 Task: Add an event with the title Marketing Campaign Evaluation and Optimization, date '2024/05/20', time 9:40 AM to 11:40 AMand add a description: _x000D_
Forming Pairs: Divide the team into pairs. Each pair will consist of a faller and one or more catchers. Ideally, the catchers should be physically capable of supporting the weight of the faller.Select event color  Grape . Add location for the event as: Geneva, Switzerland, logged in from the account softage.4@softage.netand send the event invitation to softage.5@softage.net and softage.6@softage.net. Set a reminder for the event Every weekday(Monday to Friday)
Action: Mouse moved to (74, 86)
Screenshot: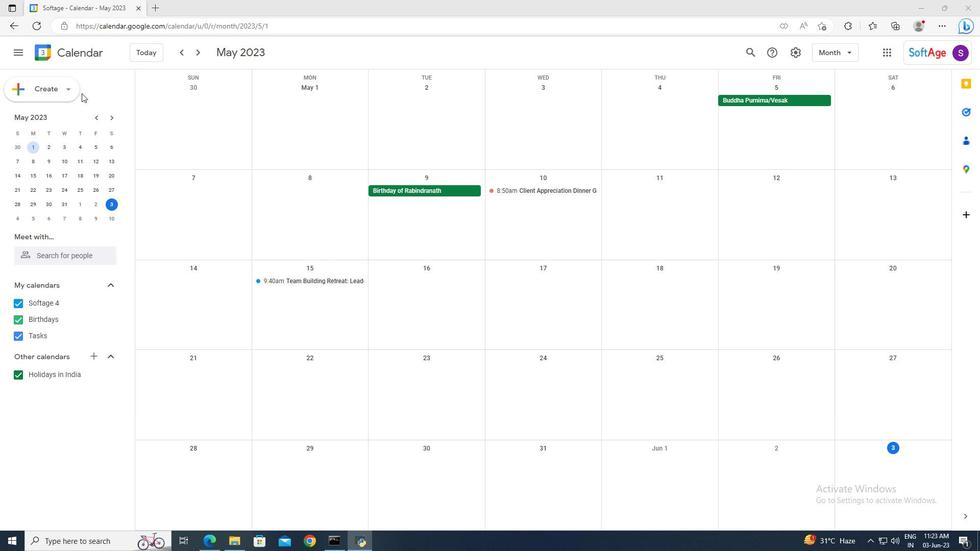 
Action: Mouse pressed left at (74, 86)
Screenshot: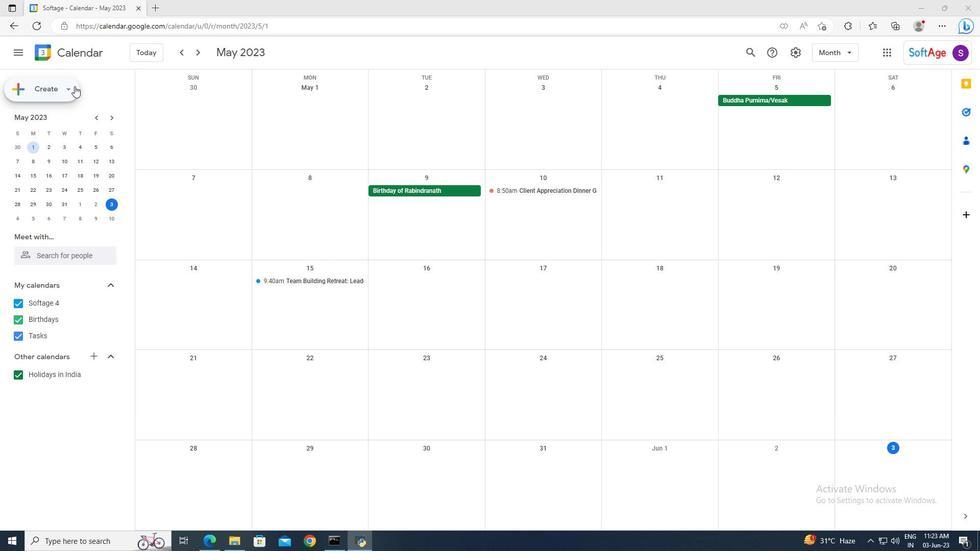 
Action: Mouse moved to (74, 111)
Screenshot: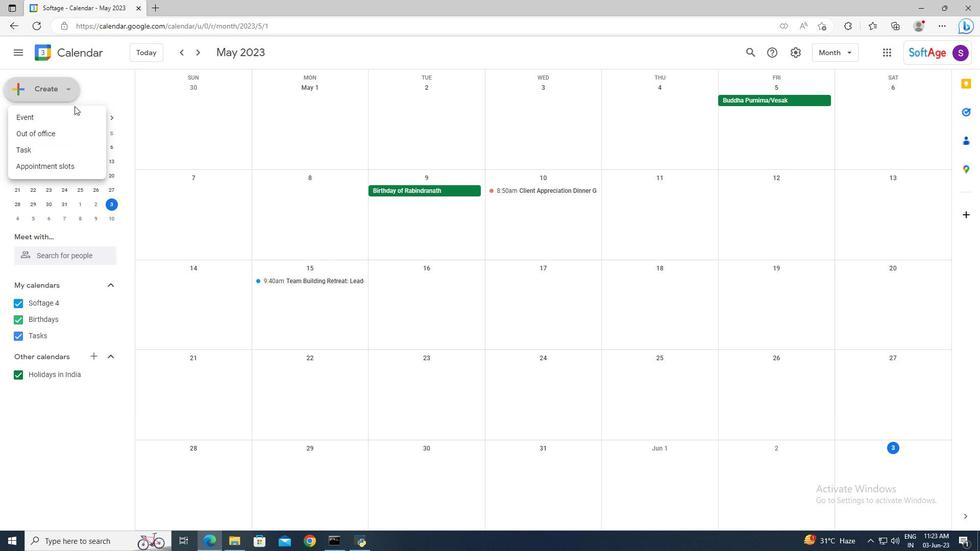 
Action: Mouse pressed left at (74, 111)
Screenshot: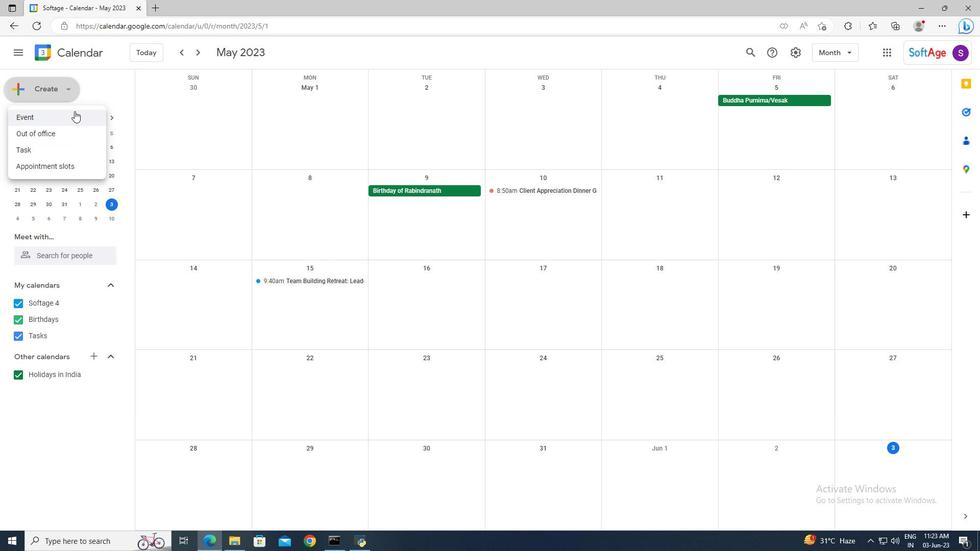 
Action: Mouse moved to (160, 346)
Screenshot: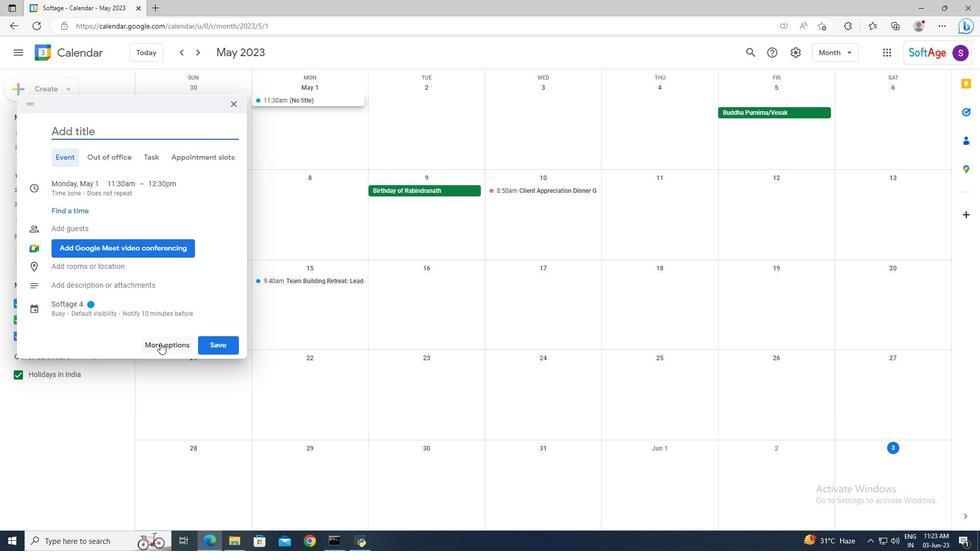 
Action: Mouse pressed left at (160, 346)
Screenshot: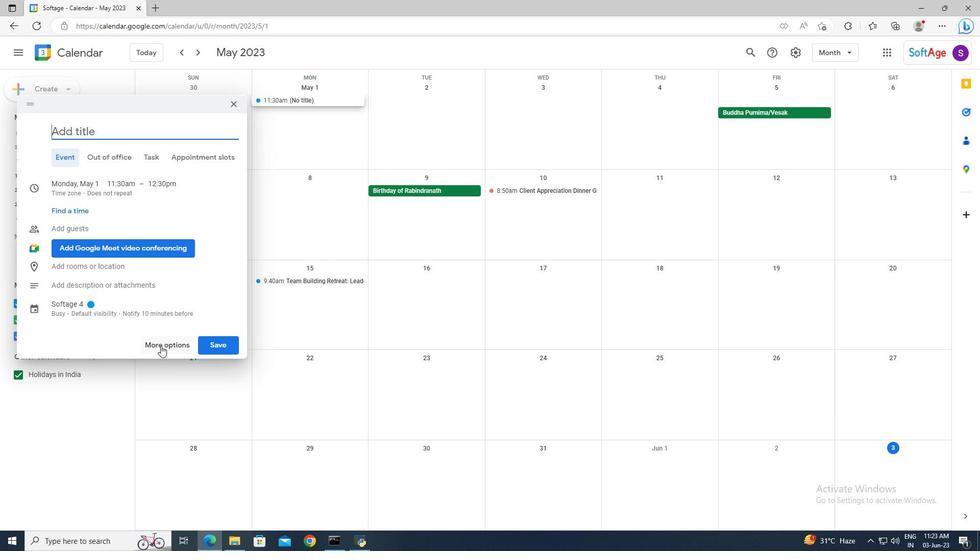
Action: Mouse moved to (160, 61)
Screenshot: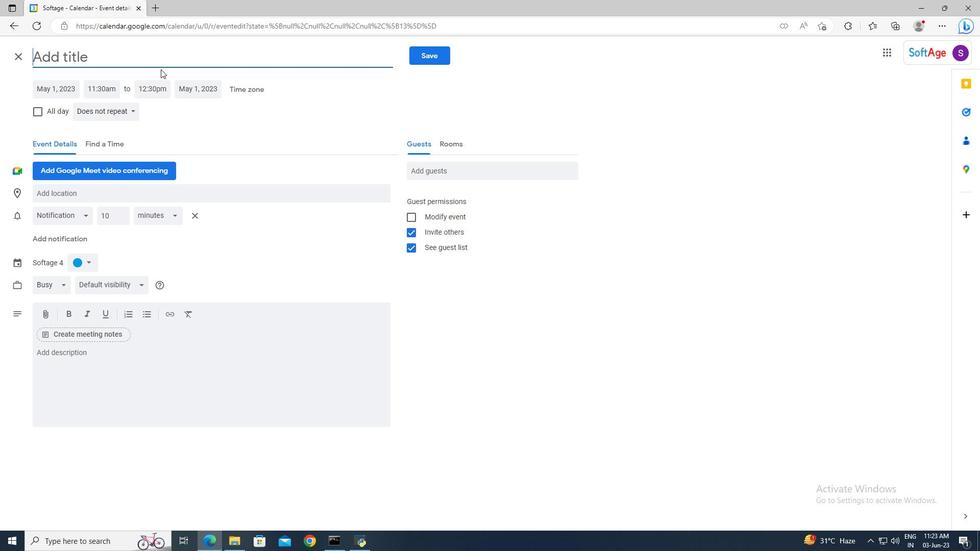
Action: Mouse pressed left at (160, 61)
Screenshot: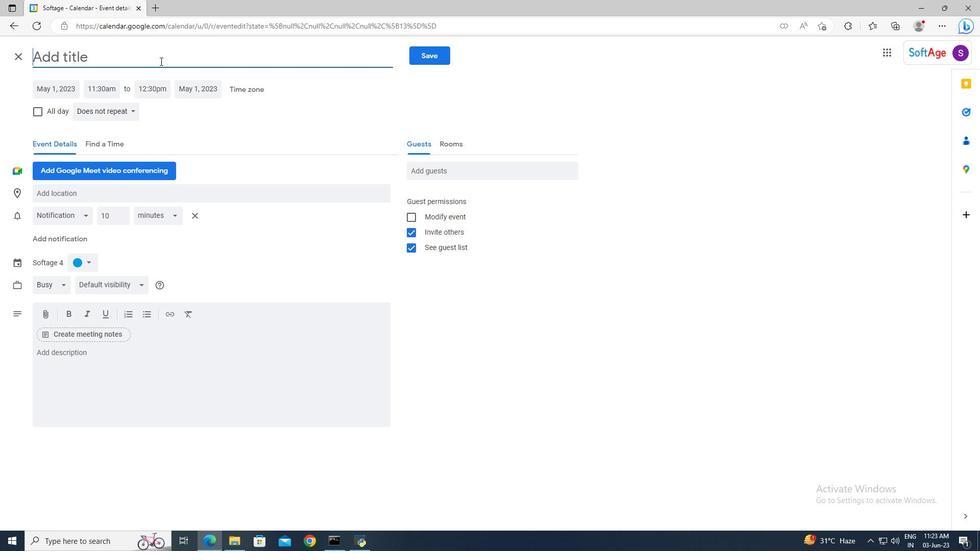 
Action: Key pressed <Key.shift>Marketing<Key.space><Key.shift>Campaign<Key.space><Key.shift>Evaluation<Key.space>and<Key.space><Key.shift>Optimization
Screenshot: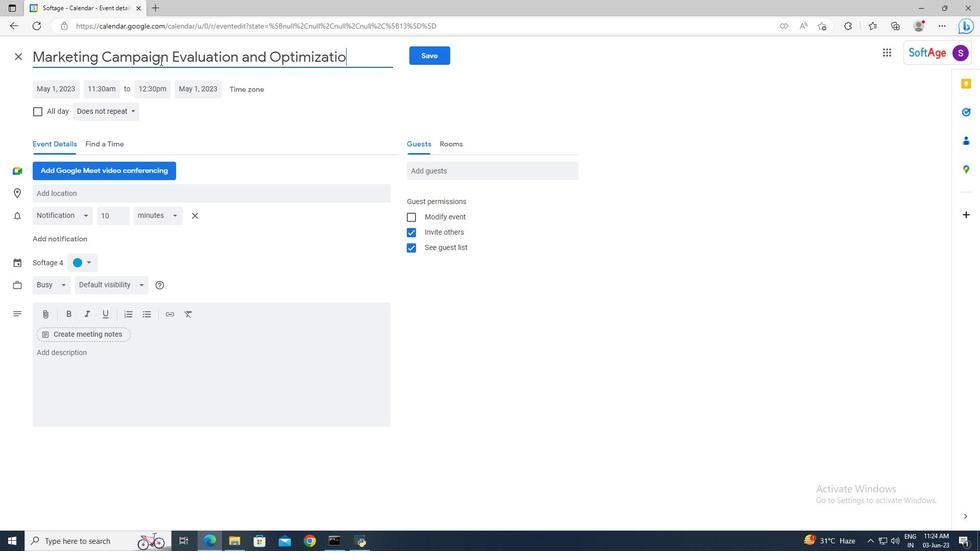 
Action: Mouse moved to (71, 89)
Screenshot: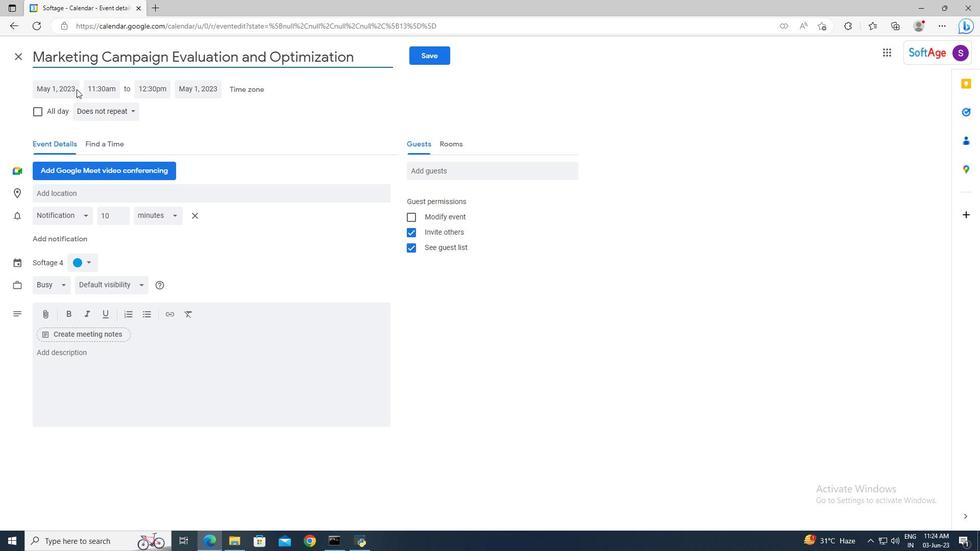 
Action: Mouse pressed left at (71, 89)
Screenshot: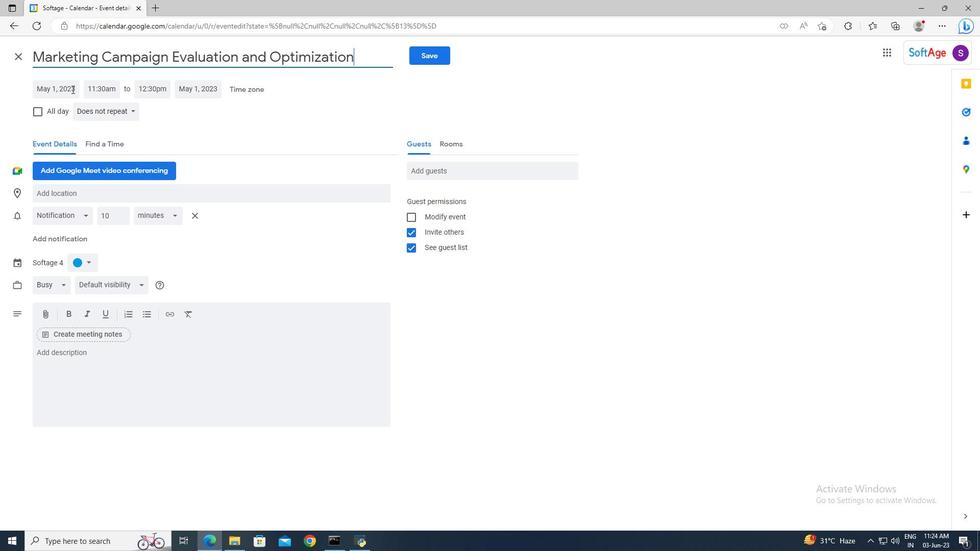 
Action: Mouse moved to (159, 109)
Screenshot: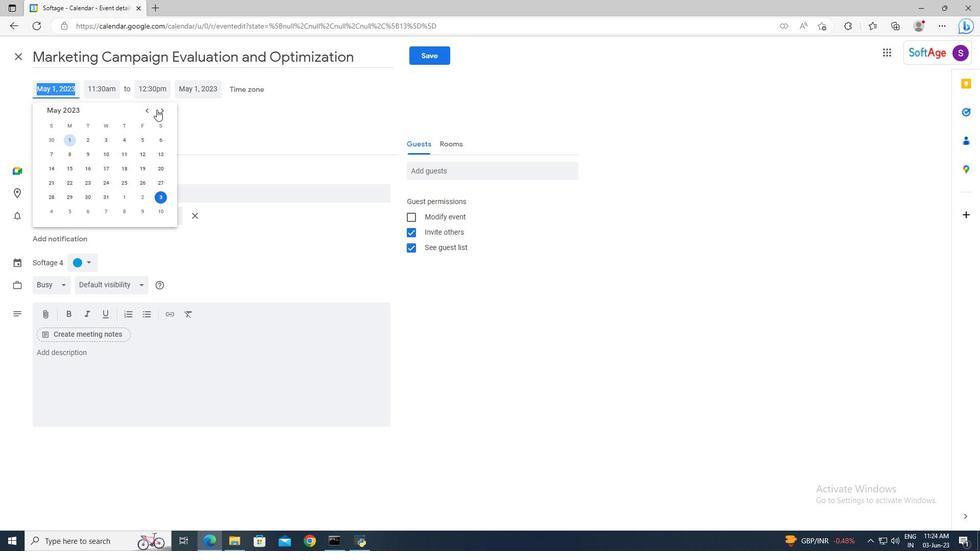 
Action: Mouse pressed left at (159, 109)
Screenshot: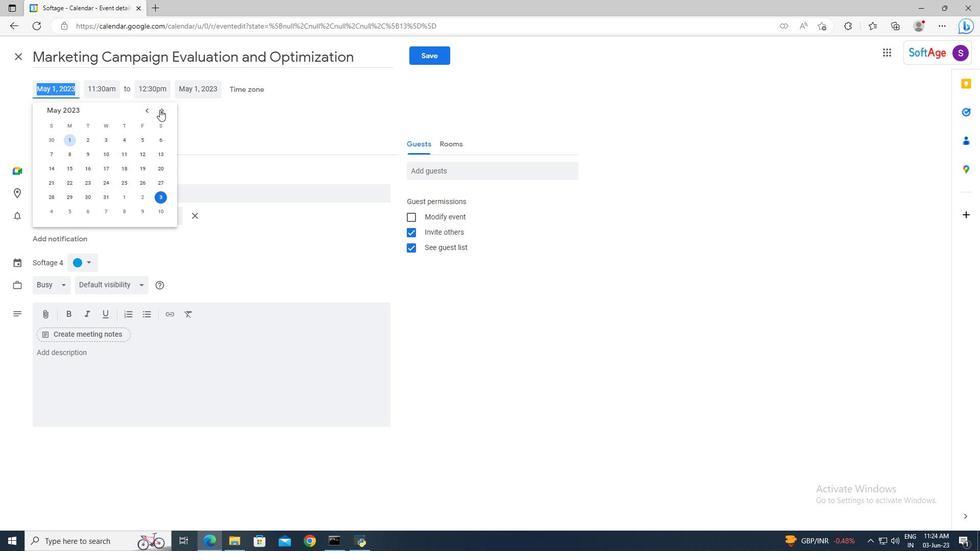 
Action: Mouse pressed left at (159, 109)
Screenshot: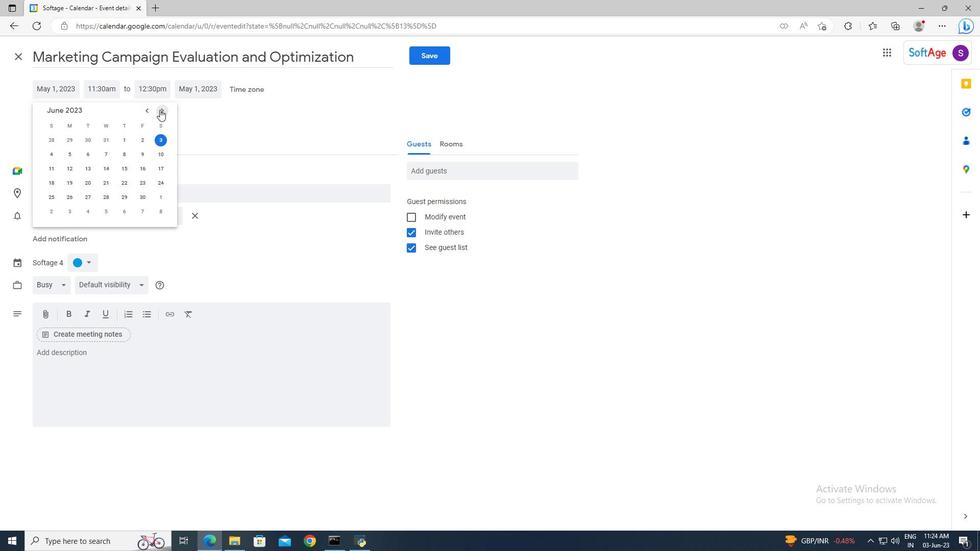 
Action: Mouse pressed left at (159, 109)
Screenshot: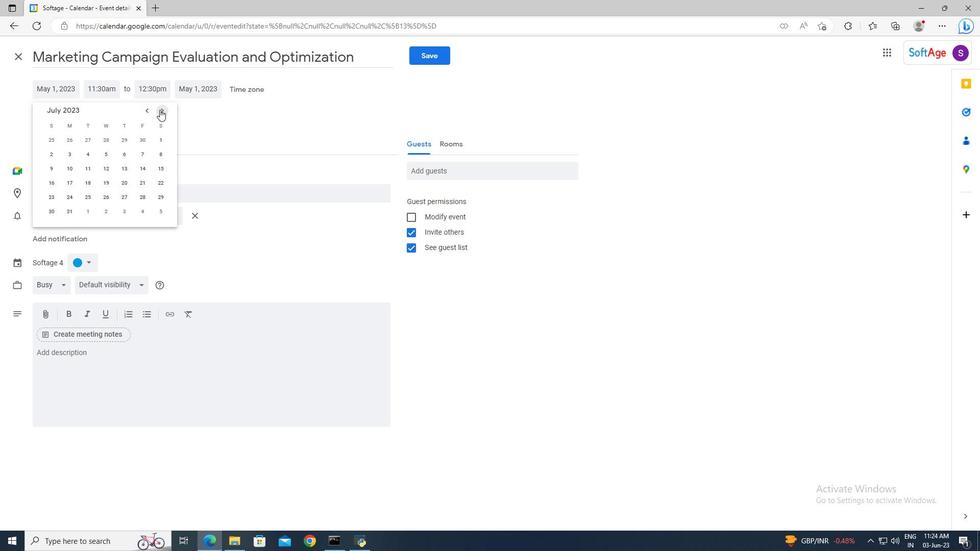 
Action: Mouse pressed left at (159, 109)
Screenshot: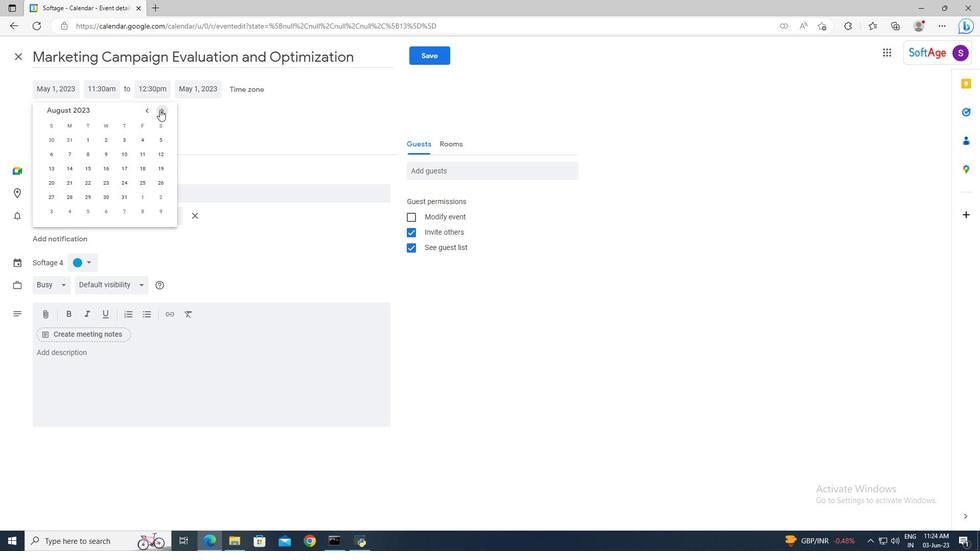 
Action: Mouse pressed left at (159, 109)
Screenshot: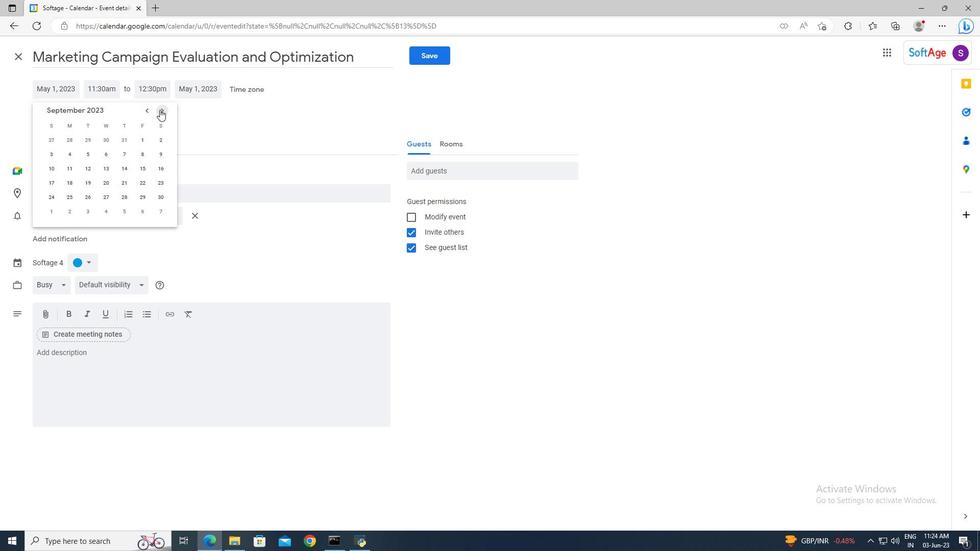 
Action: Mouse pressed left at (159, 109)
Screenshot: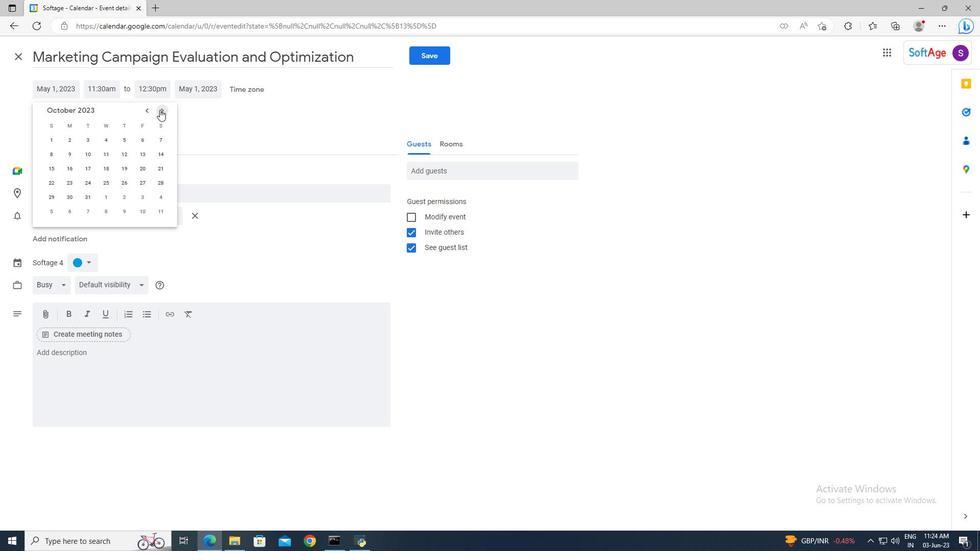 
Action: Mouse moved to (160, 109)
Screenshot: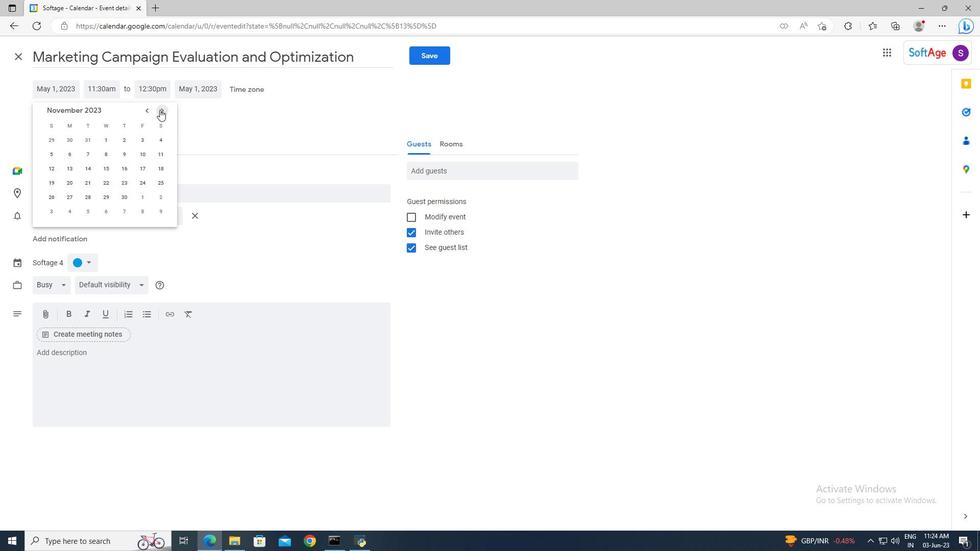 
Action: Mouse pressed left at (160, 109)
Screenshot: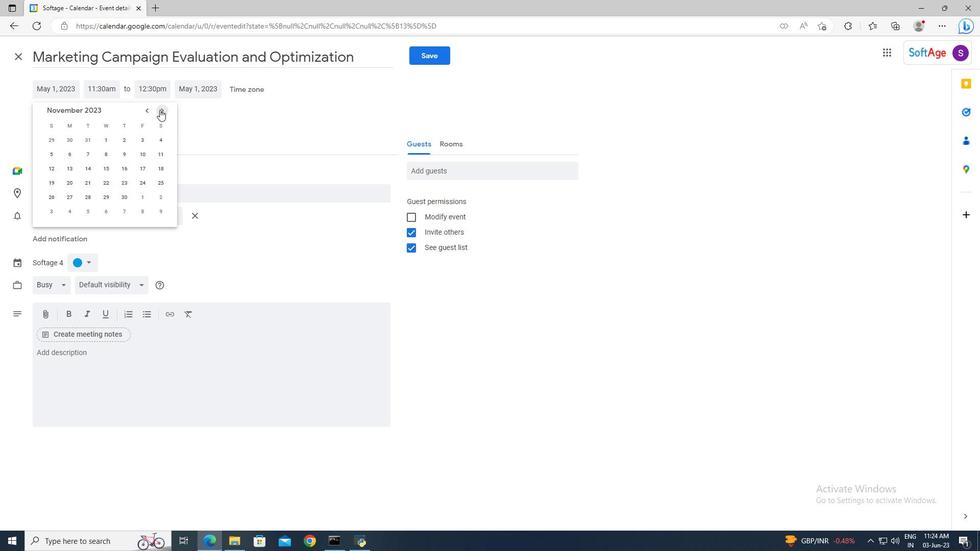 
Action: Mouse pressed left at (160, 109)
Screenshot: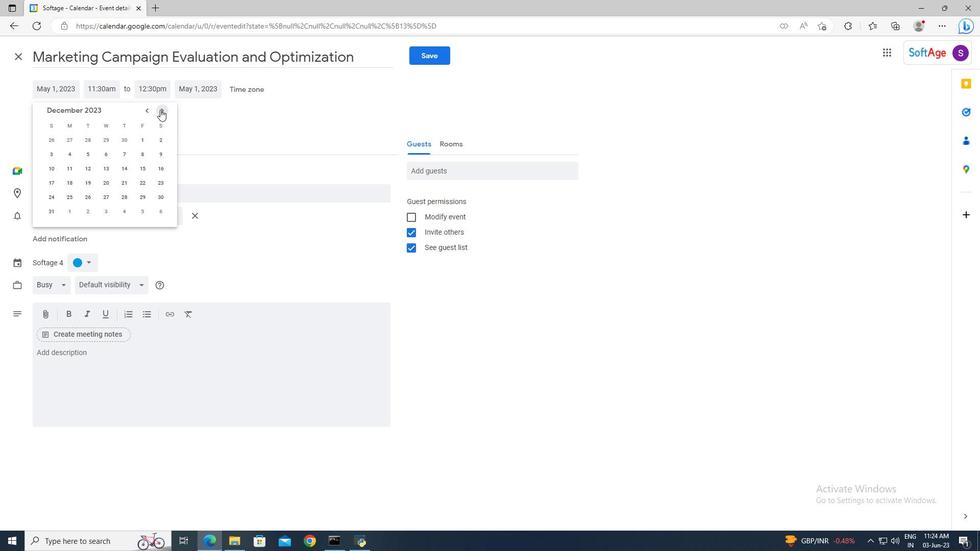 
Action: Mouse pressed left at (160, 109)
Screenshot: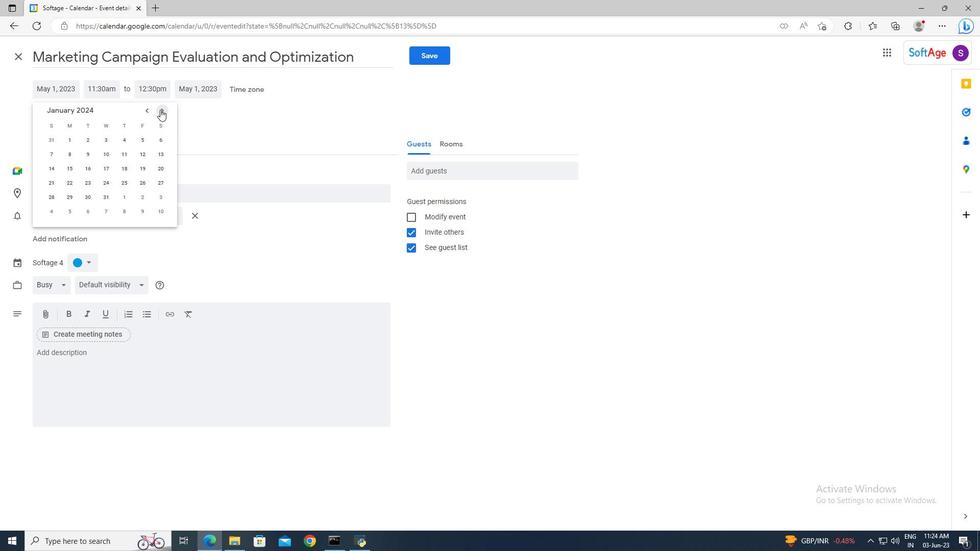 
Action: Mouse pressed left at (160, 109)
Screenshot: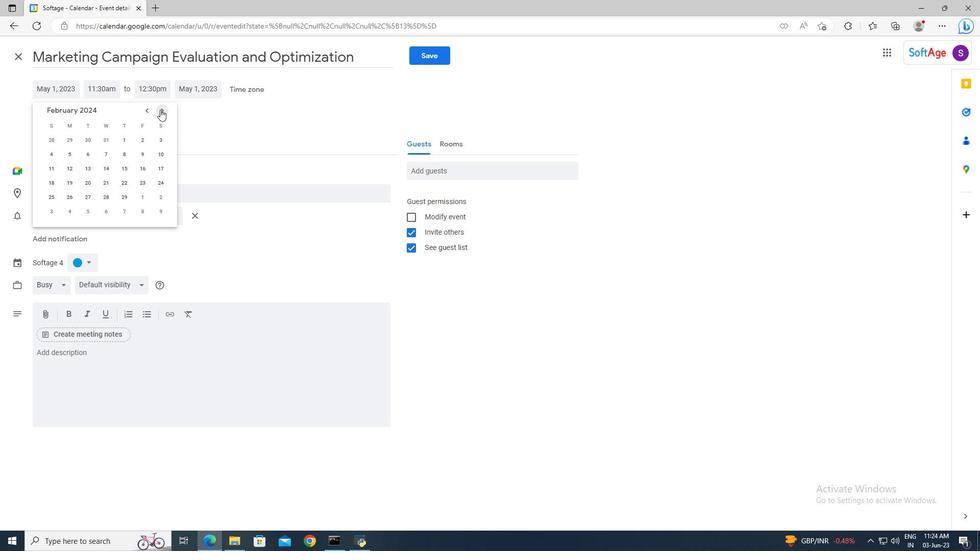 
Action: Mouse pressed left at (160, 109)
Screenshot: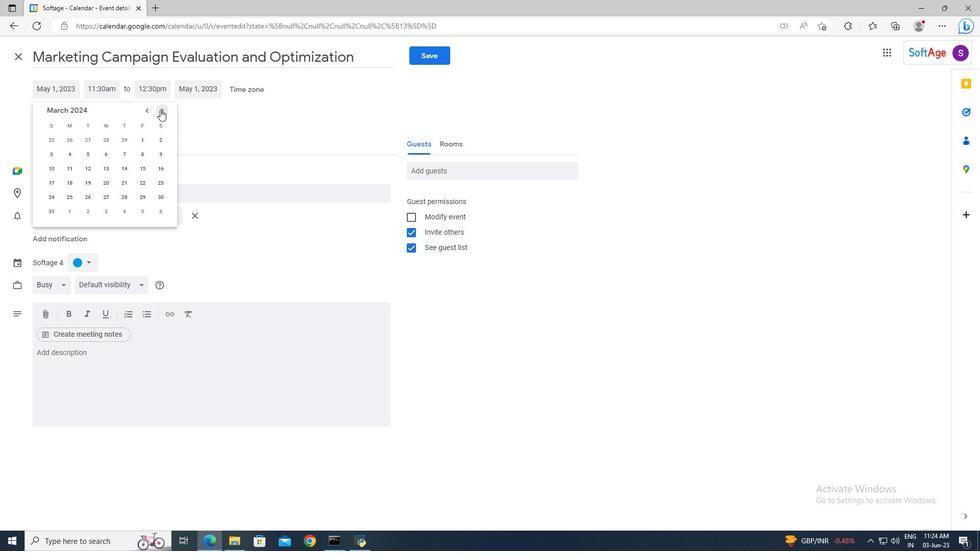 
Action: Mouse pressed left at (160, 109)
Screenshot: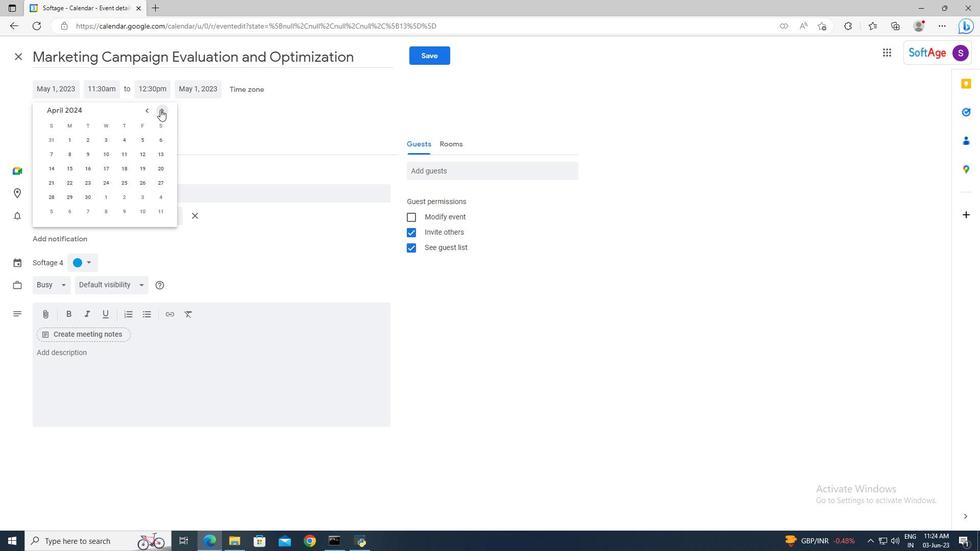 
Action: Mouse moved to (68, 181)
Screenshot: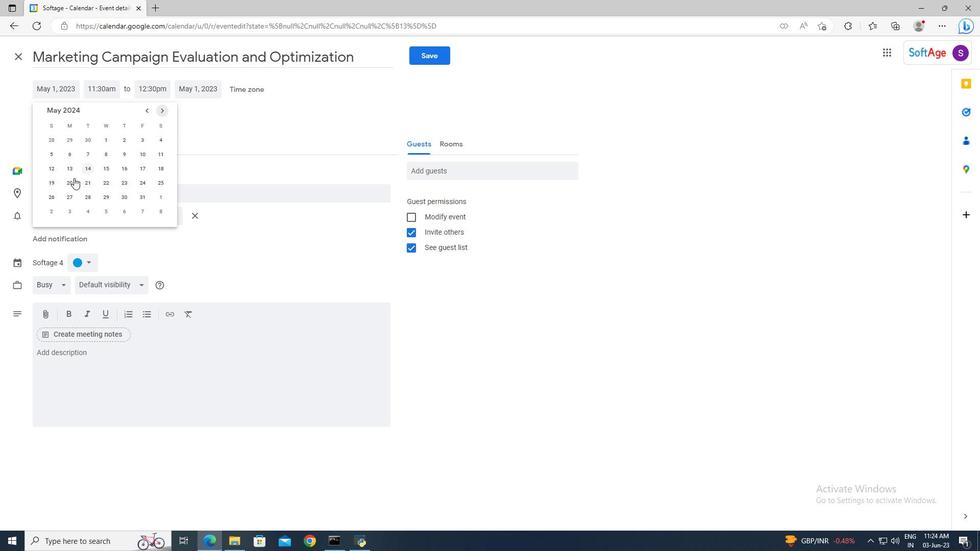 
Action: Mouse pressed left at (68, 181)
Screenshot: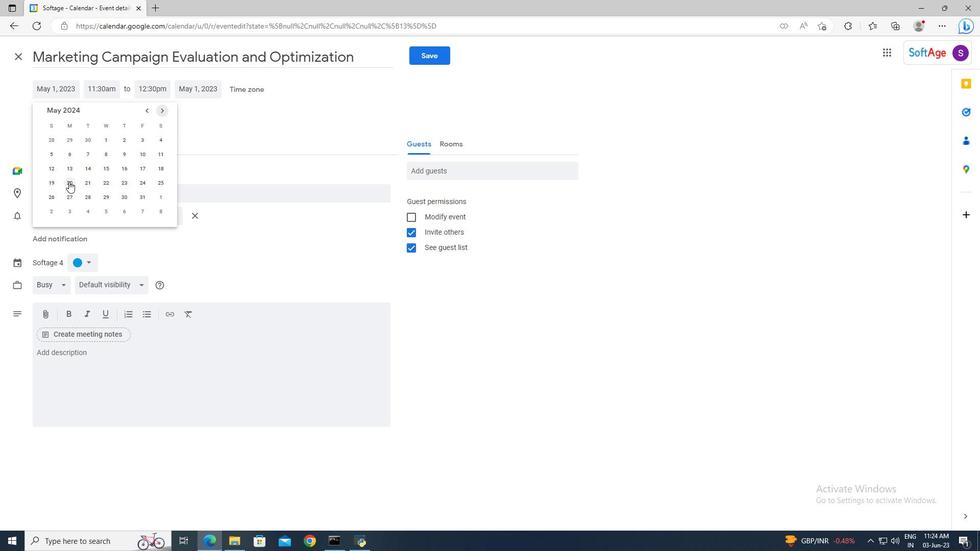 
Action: Mouse moved to (110, 90)
Screenshot: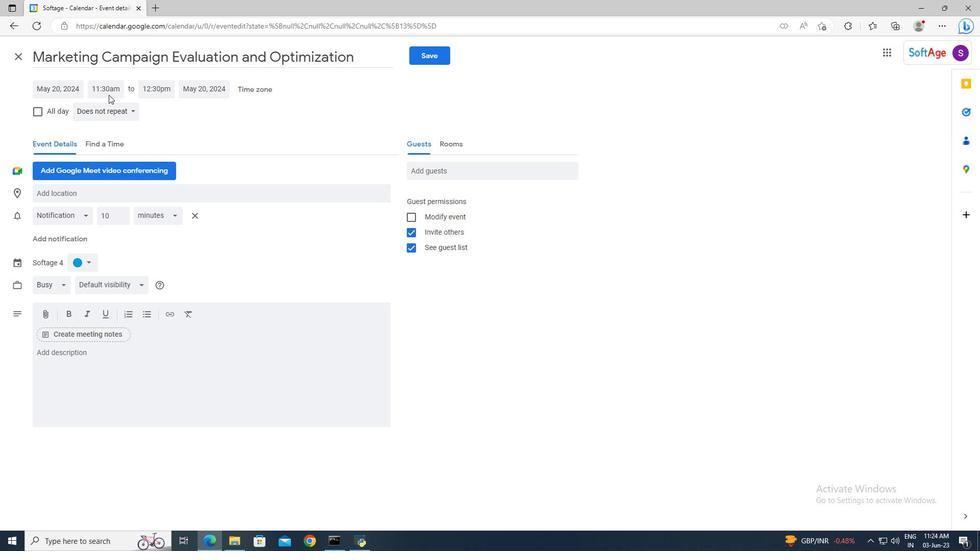 
Action: Mouse pressed left at (110, 90)
Screenshot: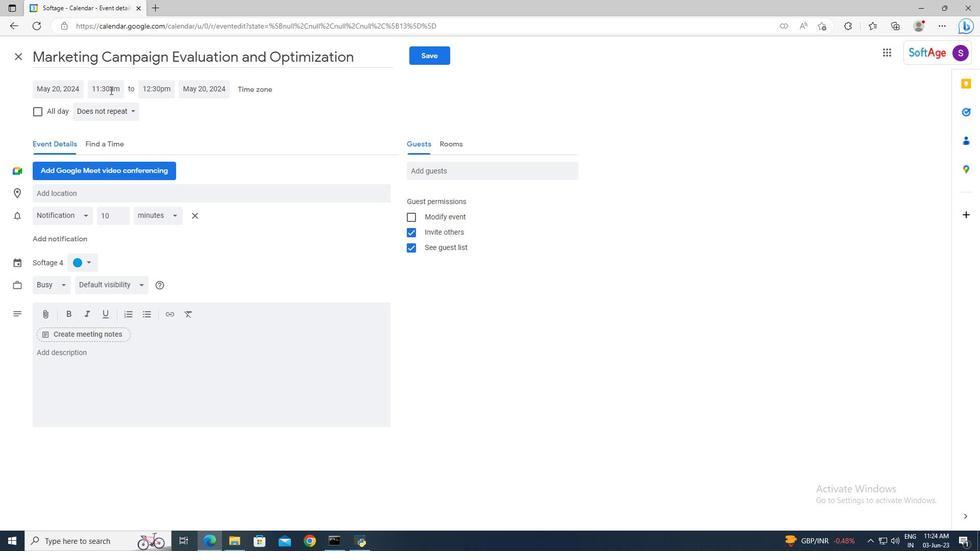 
Action: Key pressed 9<Key.shift_r>:40am<Key.enter><Key.tab>11<Key.shift_r>:40<Key.enter>
Screenshot: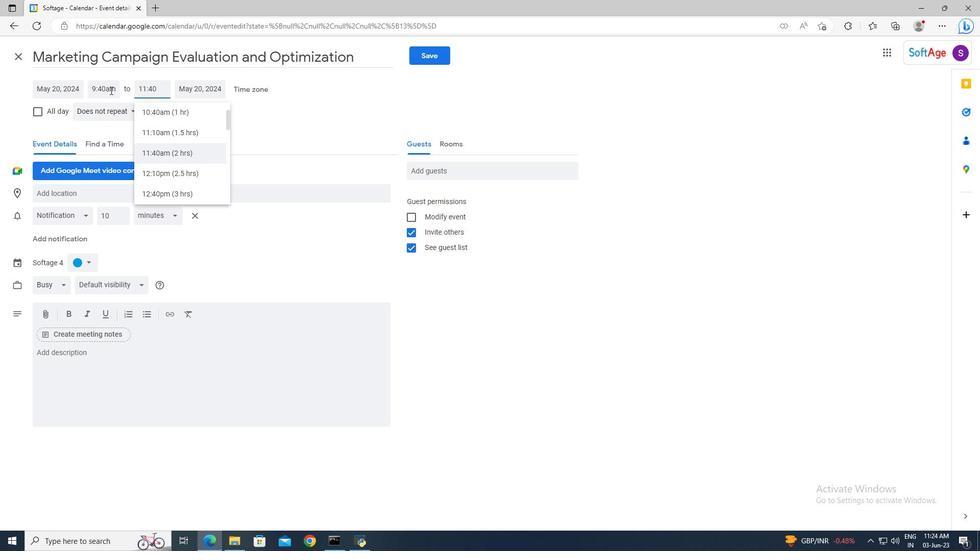 
Action: Mouse moved to (107, 356)
Screenshot: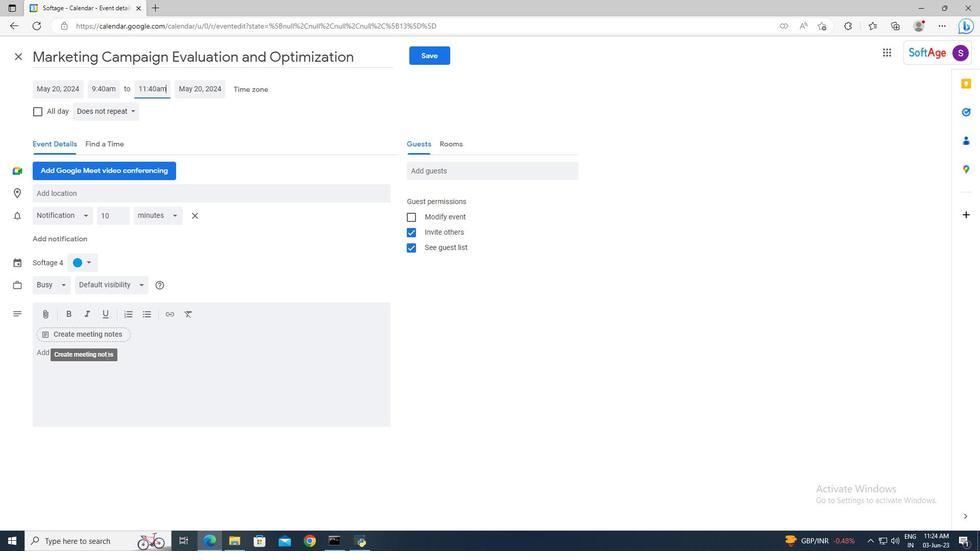 
Action: Mouse pressed left at (107, 356)
Screenshot: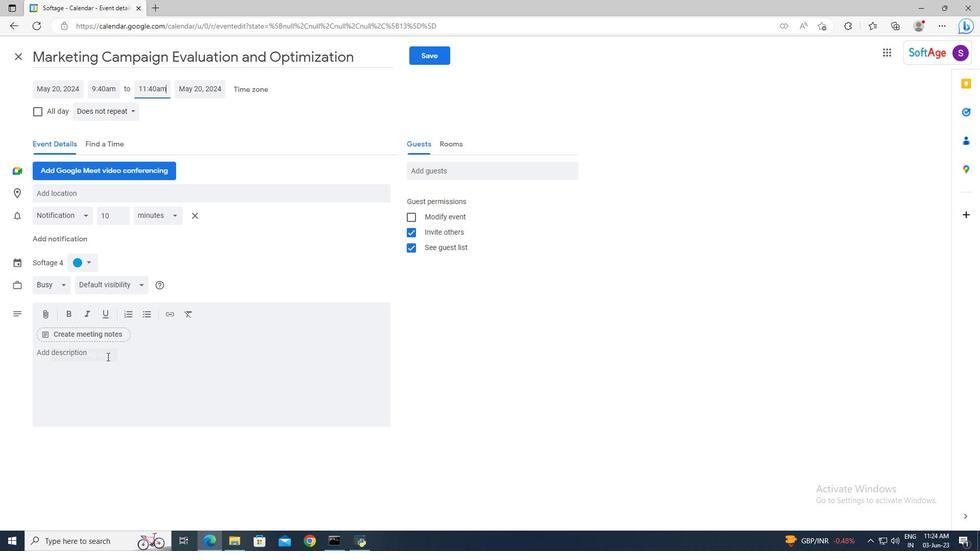 
Action: Key pressed <Key.shift>Forming<Key.space><Key.shift>Pairs<Key.shift>:<Key.space><Key.shift>Divide<Key.space>the<Key.space>team<Key.space>into<Key.space>pairs.<Key.space><Key.shift>Each<Key.space>pair<Key.space>will<Key.space>consist<Key.space>of<Key.space>a<Key.space>faller<Key.space>and<Key.space>one<Key.space>or<Key.space>more<Key.space>catchers.<Key.space><Key.shift>Ideally,<Key.space>the<Key.space>catchers<Key.space>should<Key.space>be<Key.space>physically<Key.space>capable<Key.space>of<Key.space>supporting<Key.space>the<Key.space>weigh<Key.space>o<Key.backspace><Key.backspace>t<Key.space>of<Key.space>the<Key.space>faller.
Screenshot: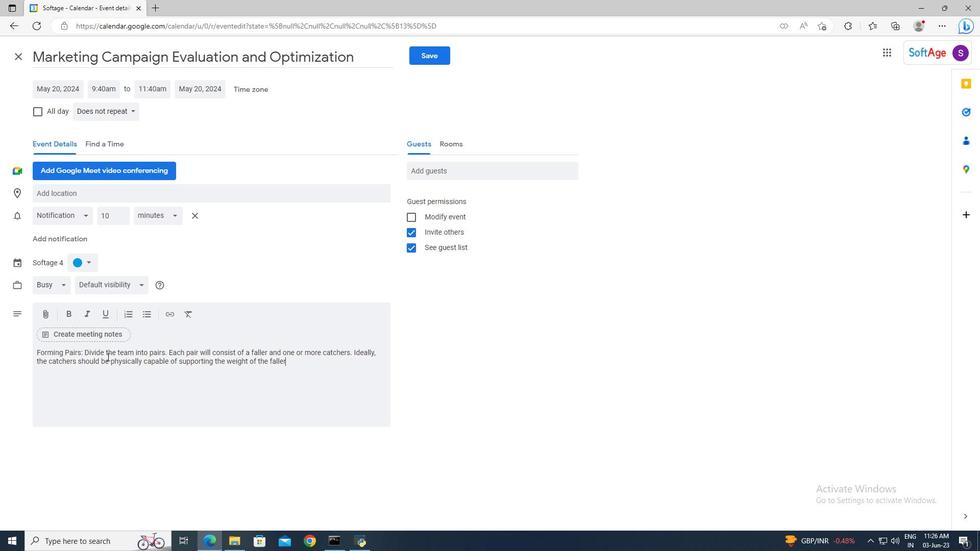 
Action: Mouse moved to (90, 257)
Screenshot: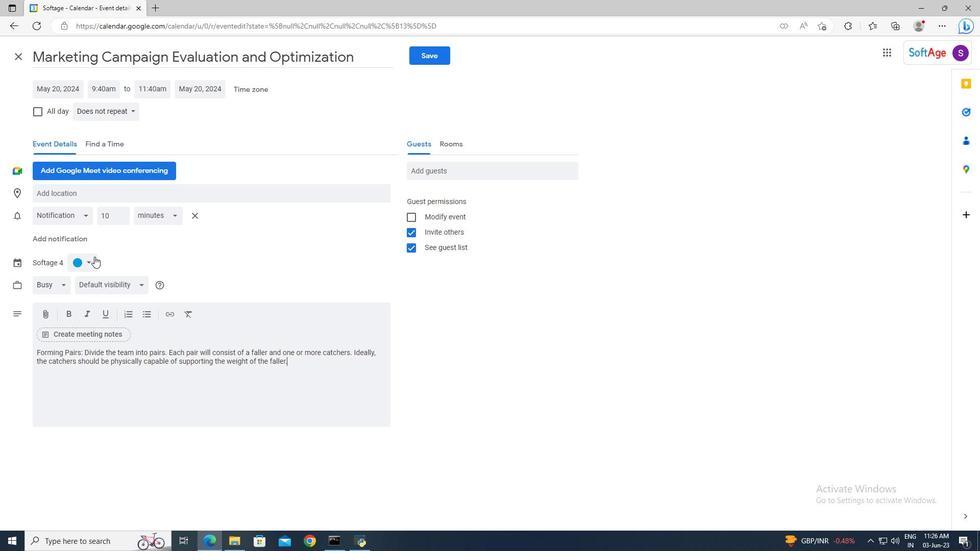 
Action: Mouse pressed left at (90, 257)
Screenshot: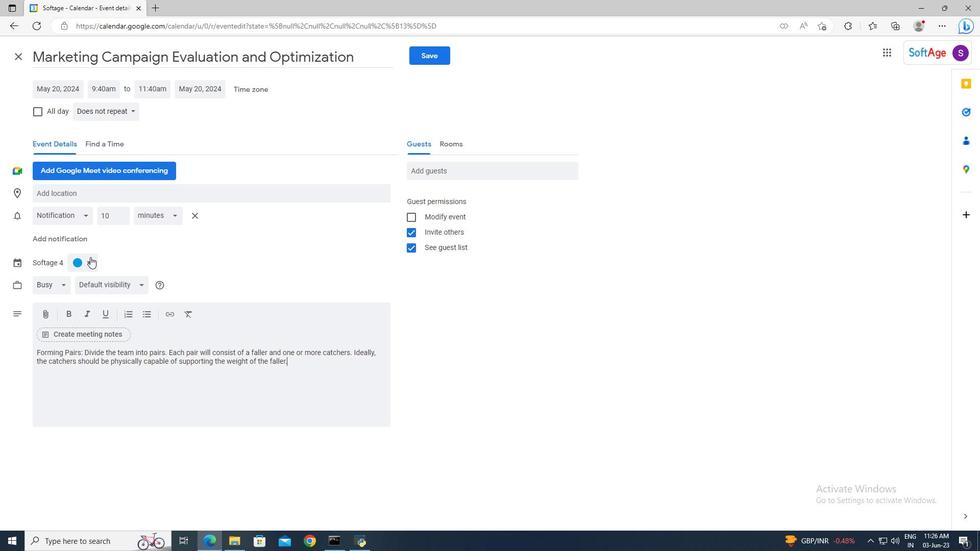 
Action: Mouse moved to (88, 310)
Screenshot: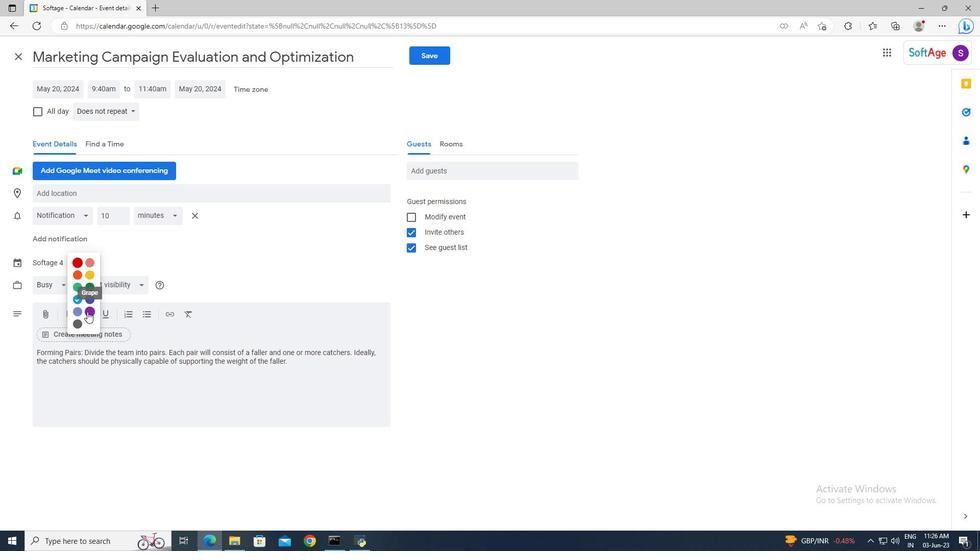
Action: Mouse pressed left at (88, 310)
Screenshot: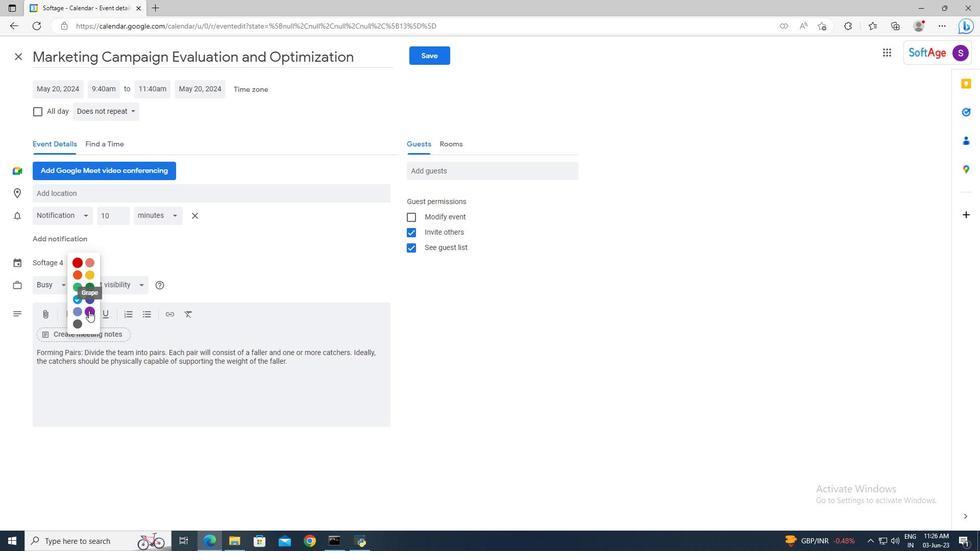 
Action: Mouse moved to (97, 195)
Screenshot: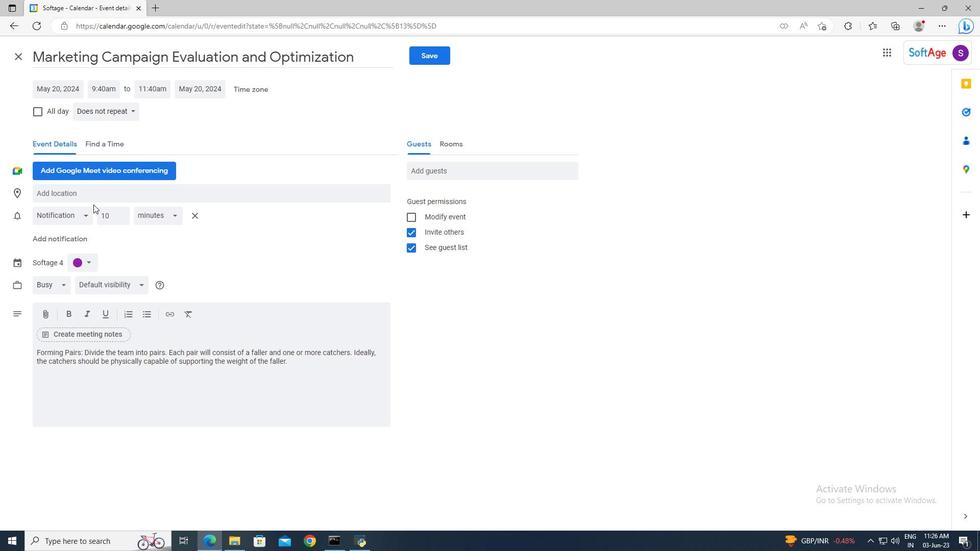 
Action: Mouse pressed left at (97, 195)
Screenshot: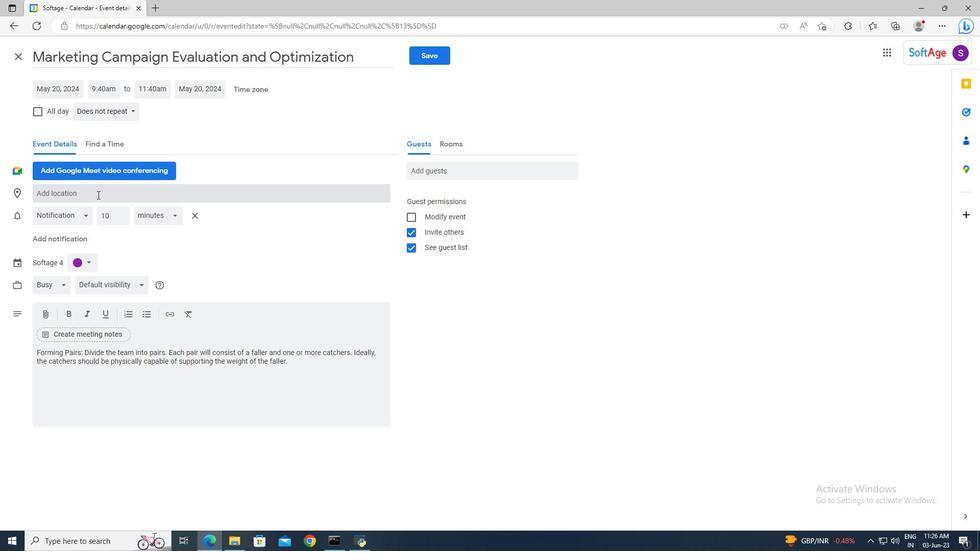 
Action: Key pressed <Key.shift>Geneva,<Key.space><Key.shift_r>Switzerland
Screenshot: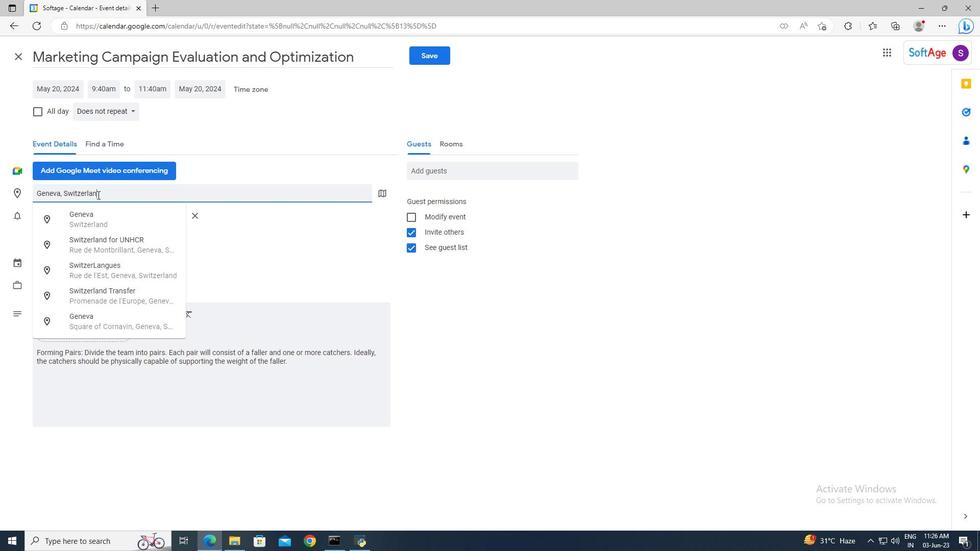 
Action: Mouse moved to (104, 216)
Screenshot: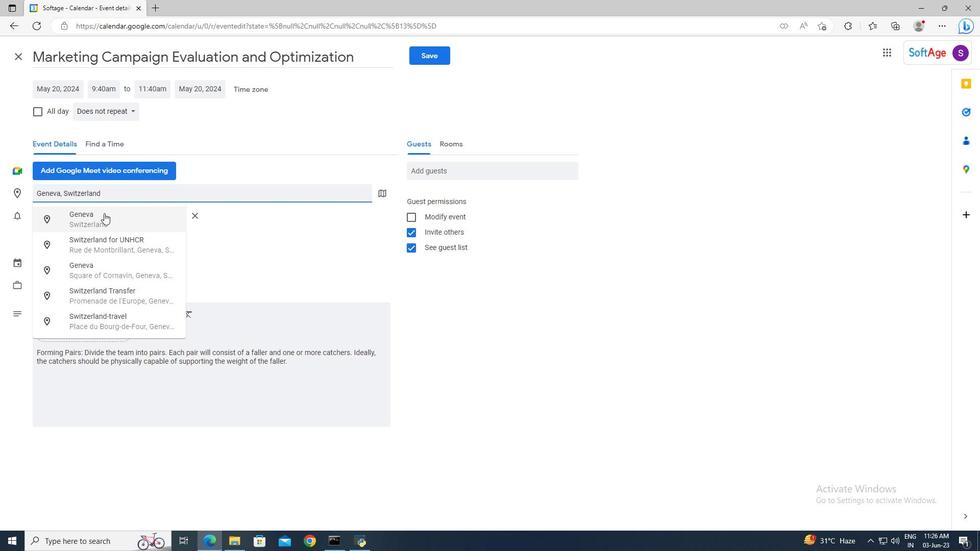 
Action: Mouse pressed left at (104, 216)
Screenshot: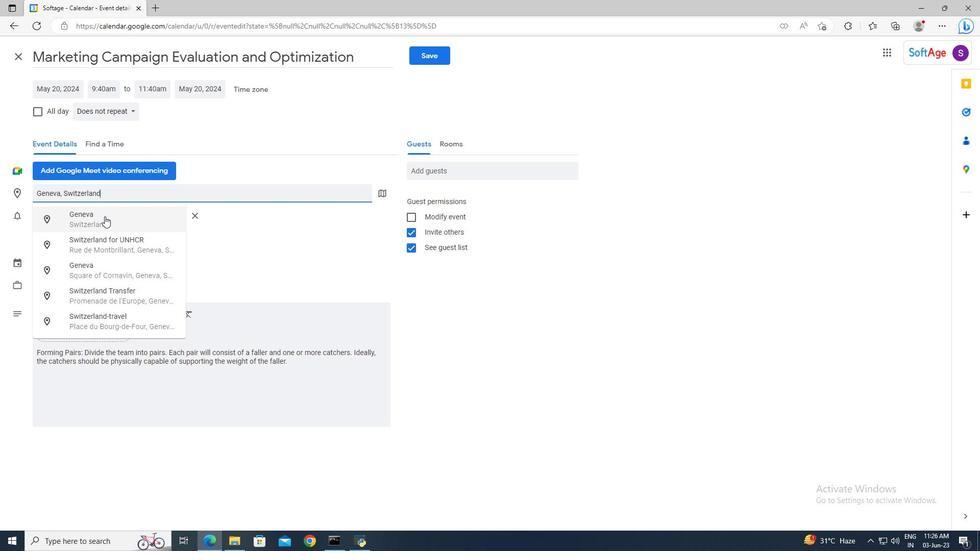 
Action: Mouse moved to (414, 174)
Screenshot: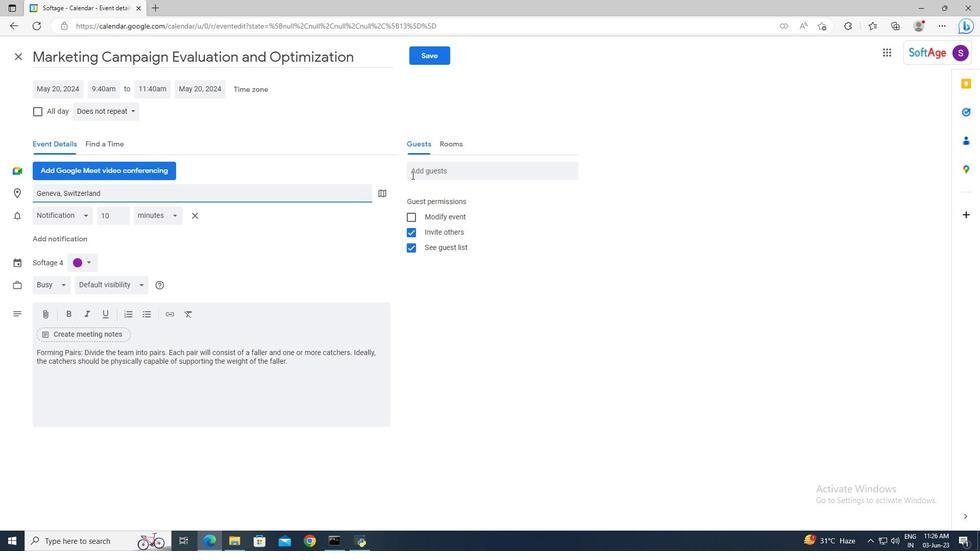 
Action: Mouse pressed left at (414, 174)
Screenshot: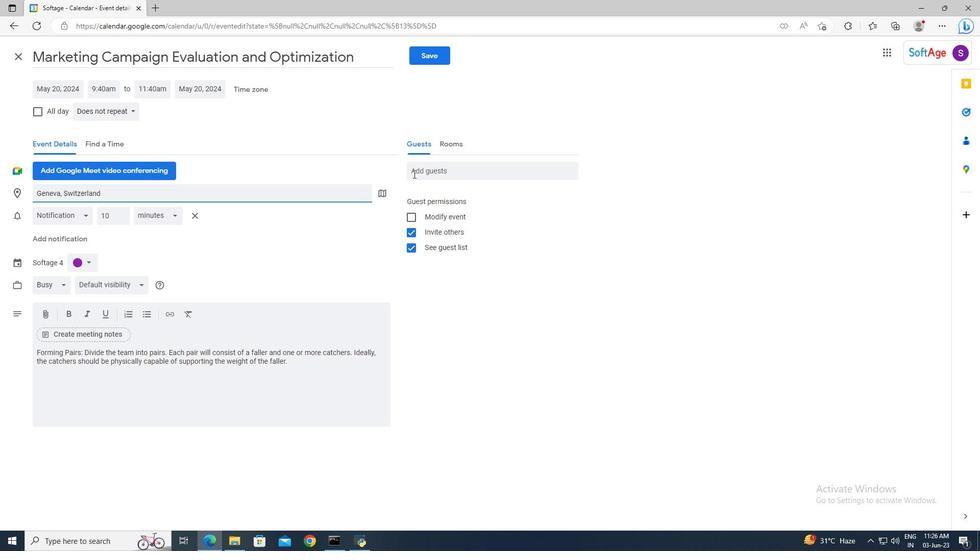 
Action: Key pressed softage.5<Key.shift>@softage.net<Key.enter>softage.6<Key.shift>@softage.net<Key.enter>
Screenshot: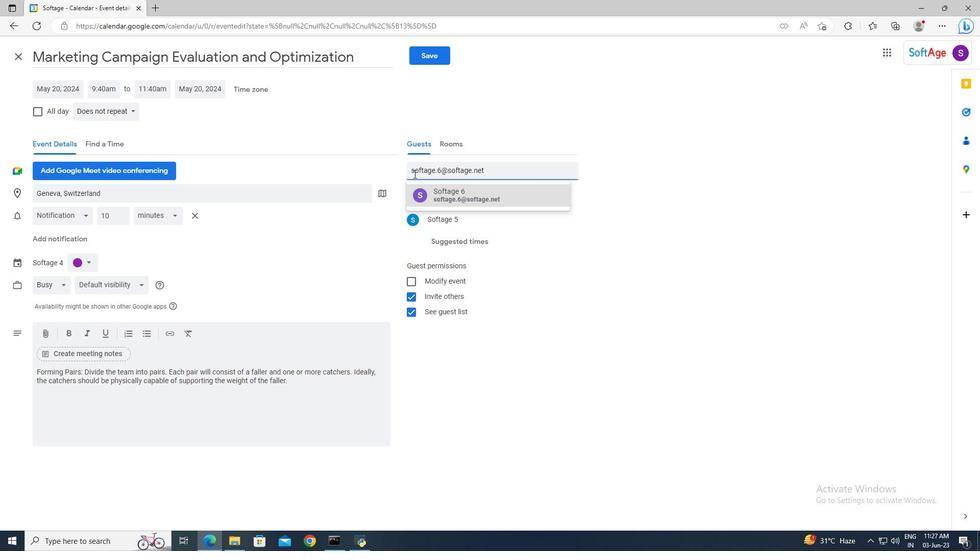 
Action: Mouse moved to (134, 108)
Screenshot: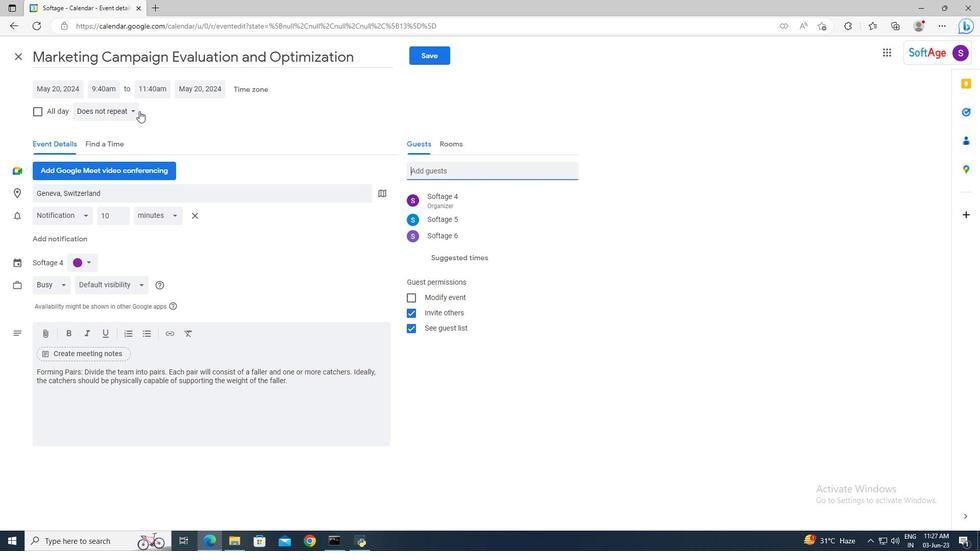 
Action: Mouse pressed left at (134, 108)
Screenshot: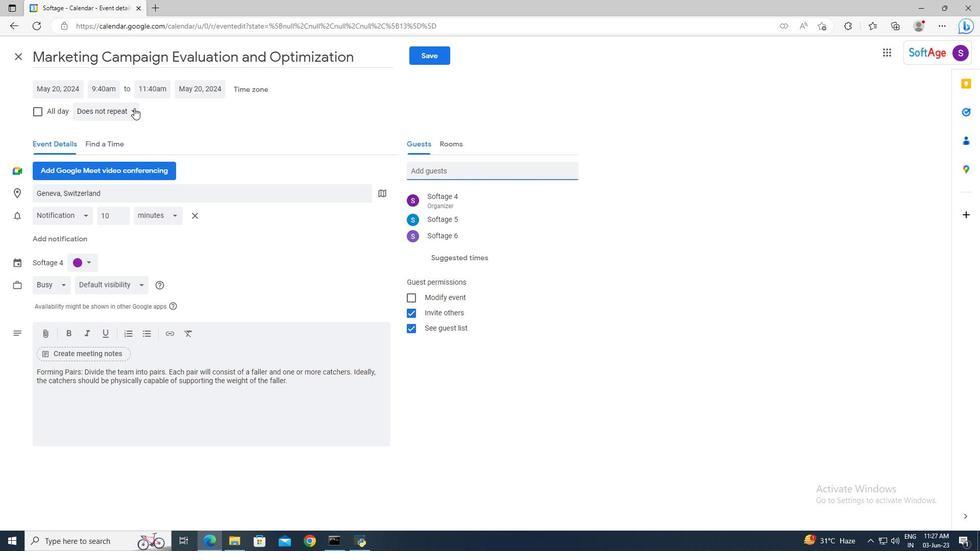 
Action: Mouse moved to (134, 201)
Screenshot: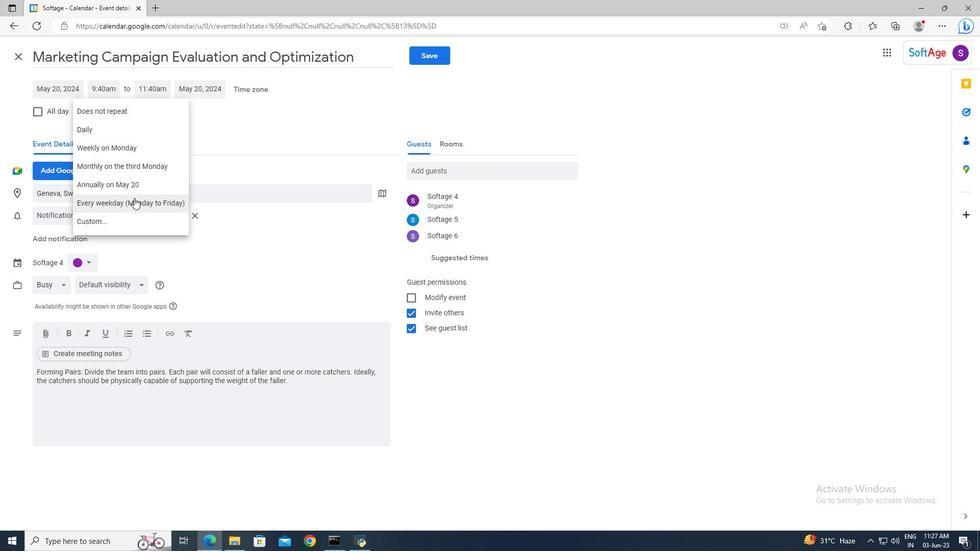 
Action: Mouse pressed left at (134, 201)
Screenshot: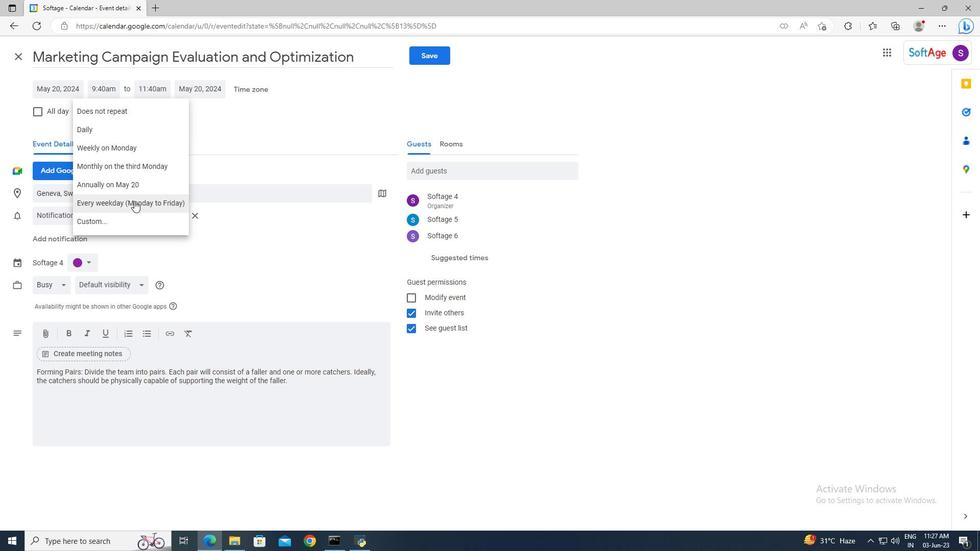 
Action: Mouse moved to (426, 60)
Screenshot: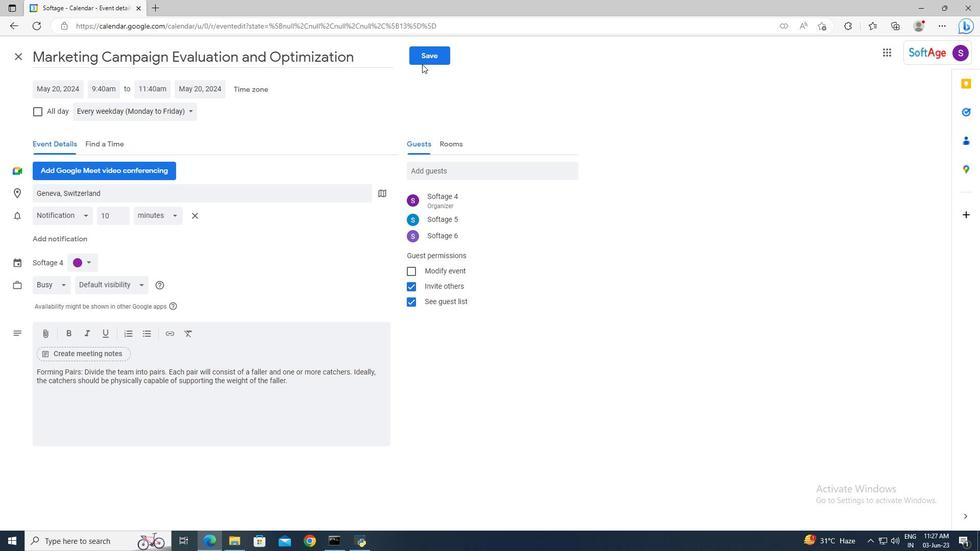 
Action: Mouse pressed left at (426, 60)
Screenshot: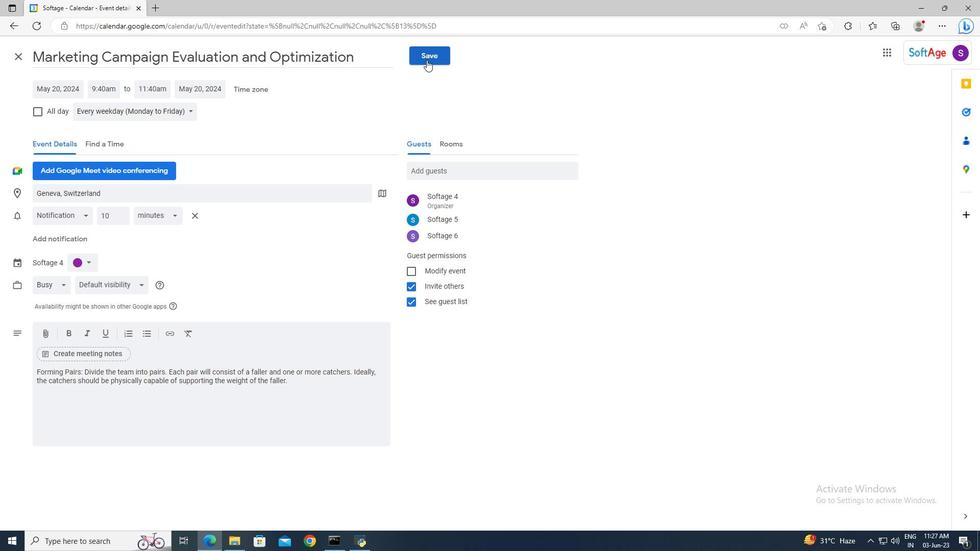 
Action: Mouse moved to (587, 305)
Screenshot: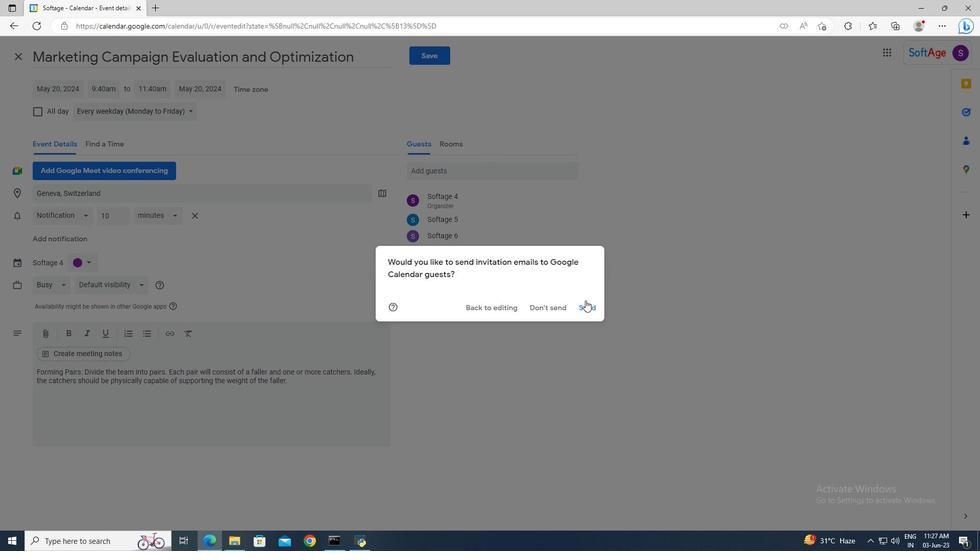 
Action: Mouse pressed left at (587, 305)
Screenshot: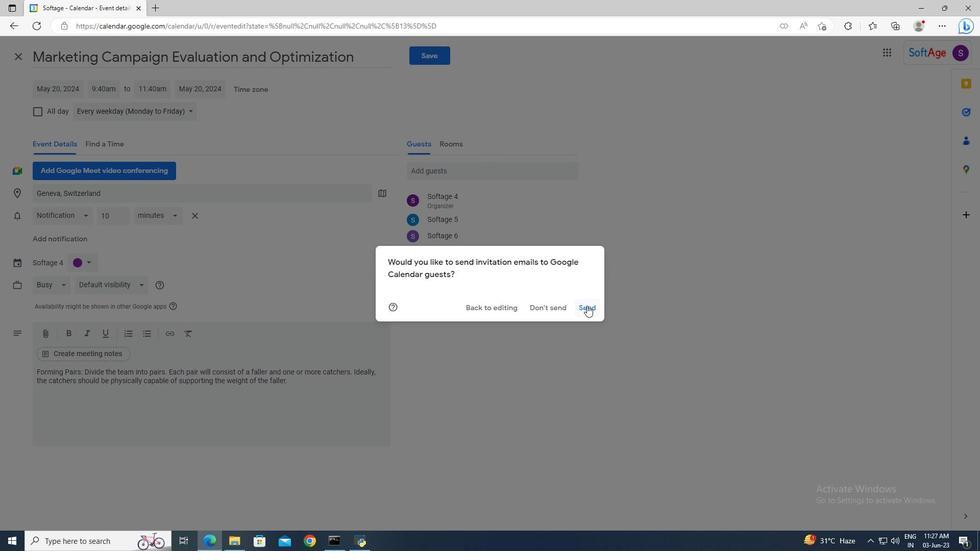 
